 Task: Enable "Surround" in MOD demuxer.
Action: Mouse moved to (98, 11)
Screenshot: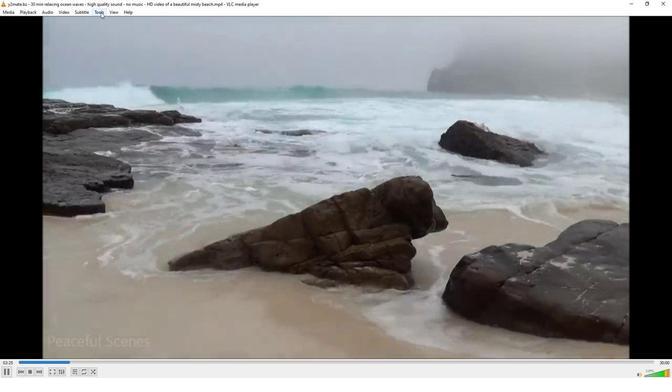 
Action: Mouse pressed left at (98, 11)
Screenshot: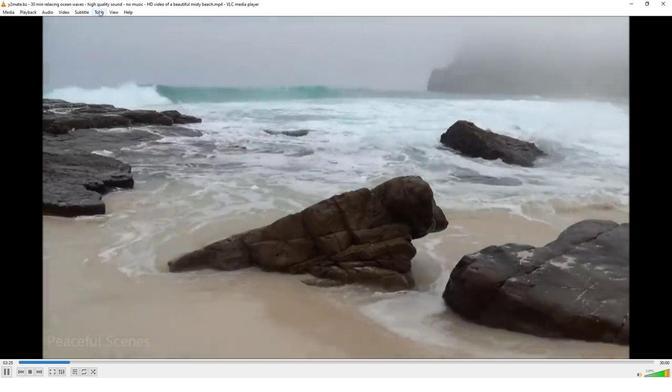
Action: Mouse moved to (118, 94)
Screenshot: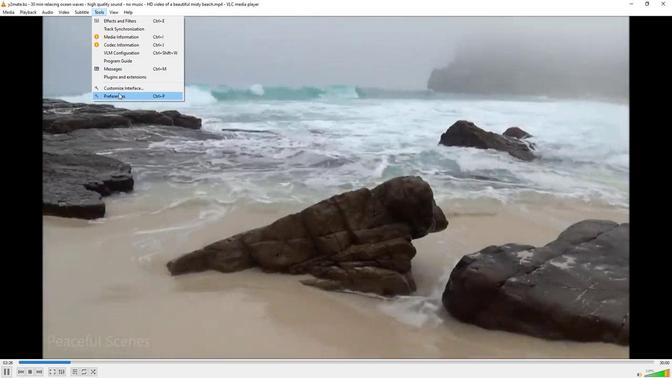 
Action: Mouse pressed left at (118, 94)
Screenshot: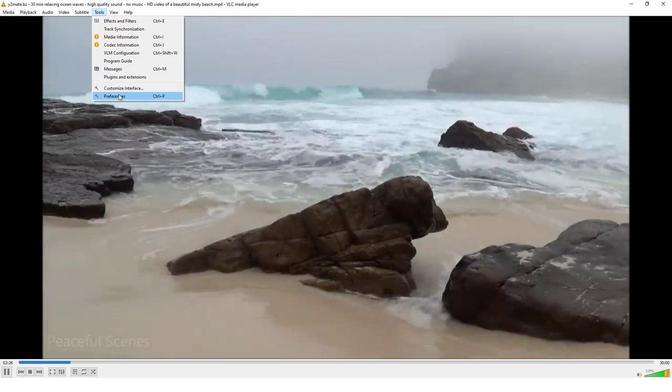 
Action: Mouse moved to (186, 292)
Screenshot: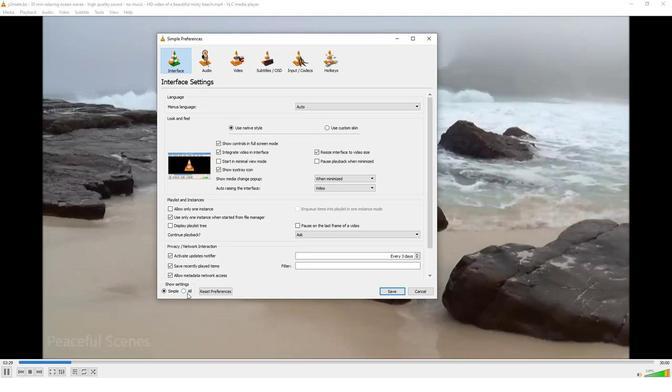 
Action: Mouse pressed left at (186, 292)
Screenshot: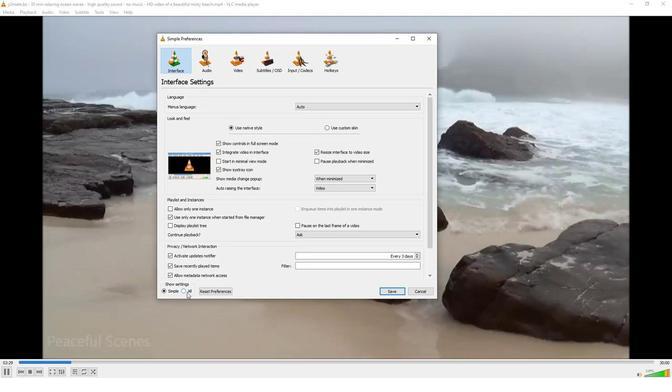 
Action: Mouse moved to (172, 191)
Screenshot: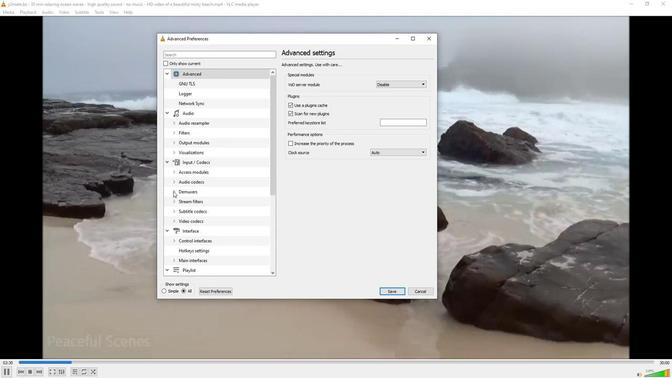 
Action: Mouse pressed left at (172, 191)
Screenshot: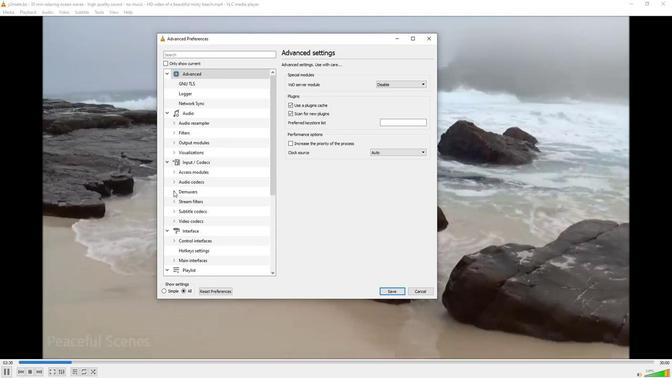 
Action: Mouse moved to (184, 213)
Screenshot: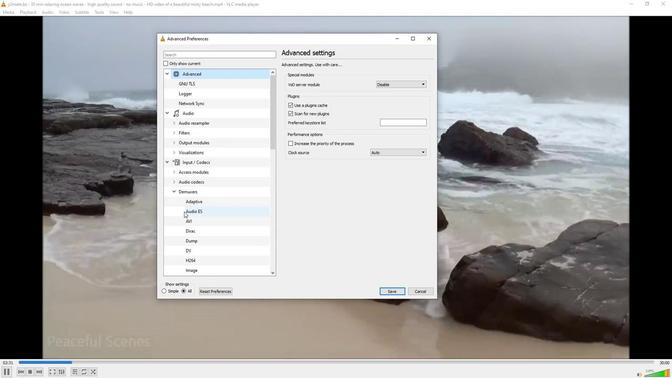 
Action: Mouse scrolled (184, 213) with delta (0, 0)
Screenshot: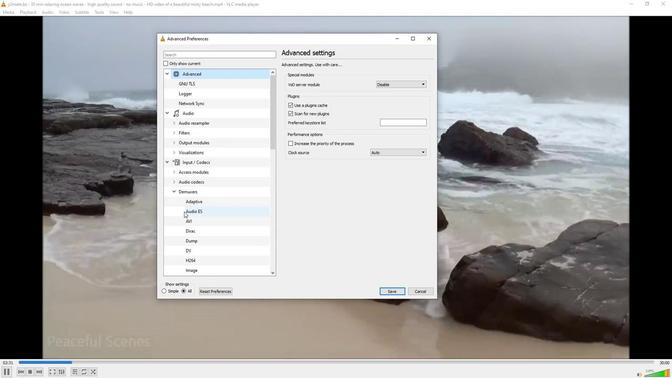 
Action: Mouse moved to (201, 268)
Screenshot: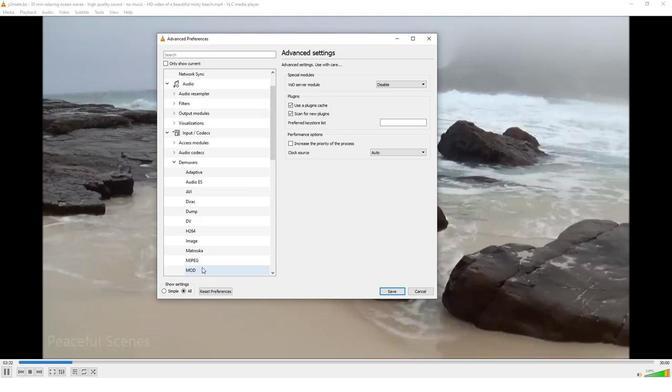 
Action: Mouse pressed left at (201, 268)
Screenshot: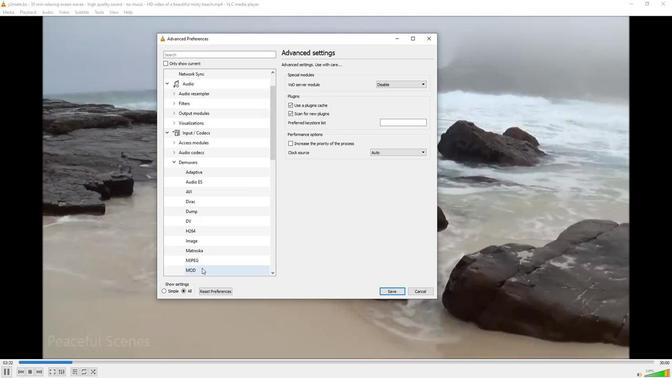 
Action: Mouse moved to (288, 137)
Screenshot: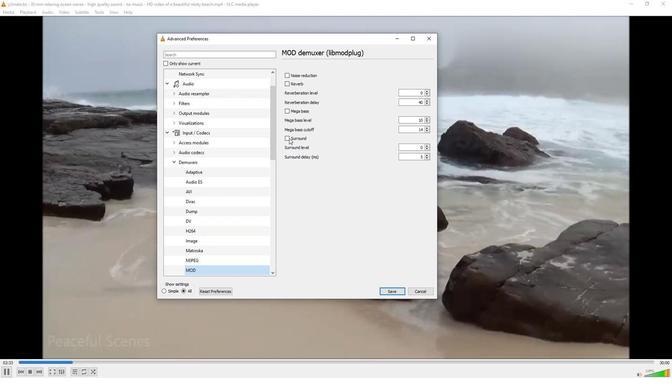 
Action: Mouse pressed left at (288, 137)
Screenshot: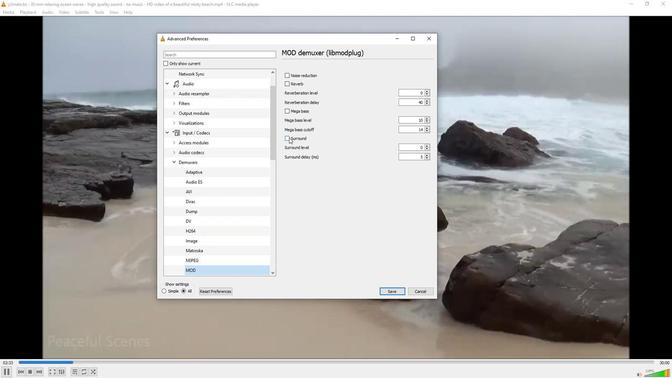 
Action: Mouse moved to (320, 195)
Screenshot: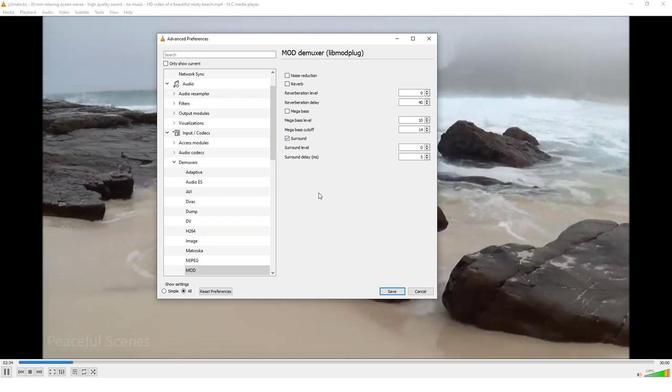 
